 Task: Add a condition where "Hours since status category solved Is Twelve" in pending tickets.
Action: Mouse moved to (139, 481)
Screenshot: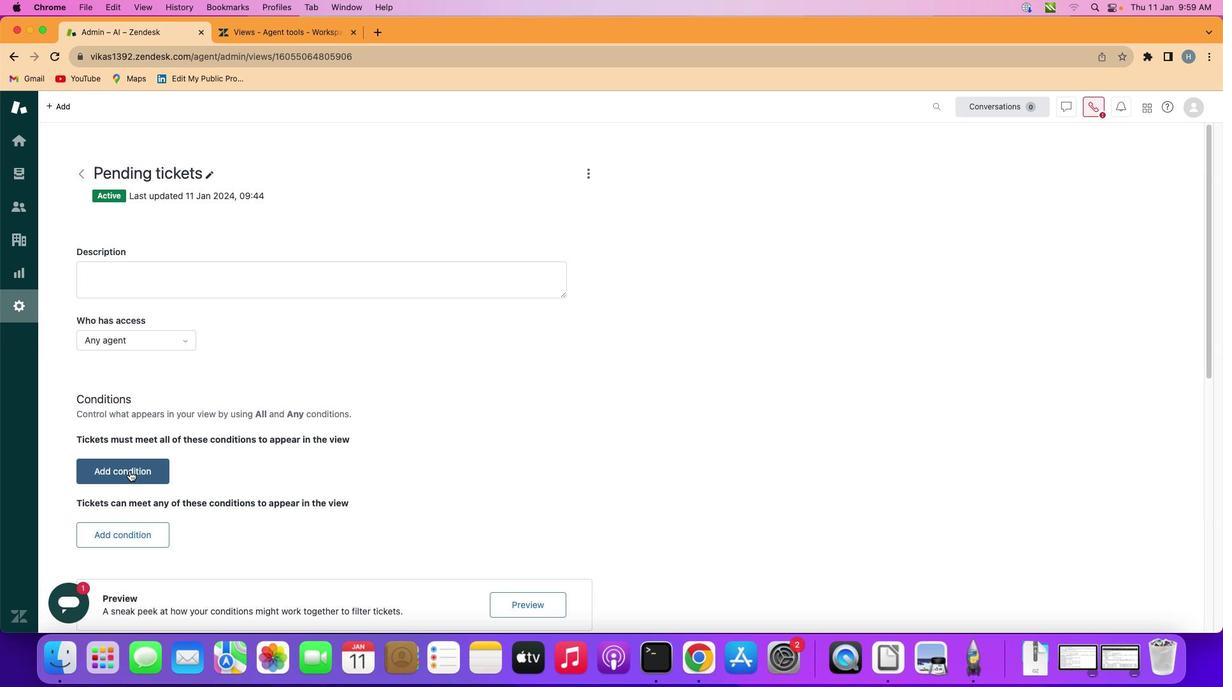 
Action: Mouse pressed left at (139, 481)
Screenshot: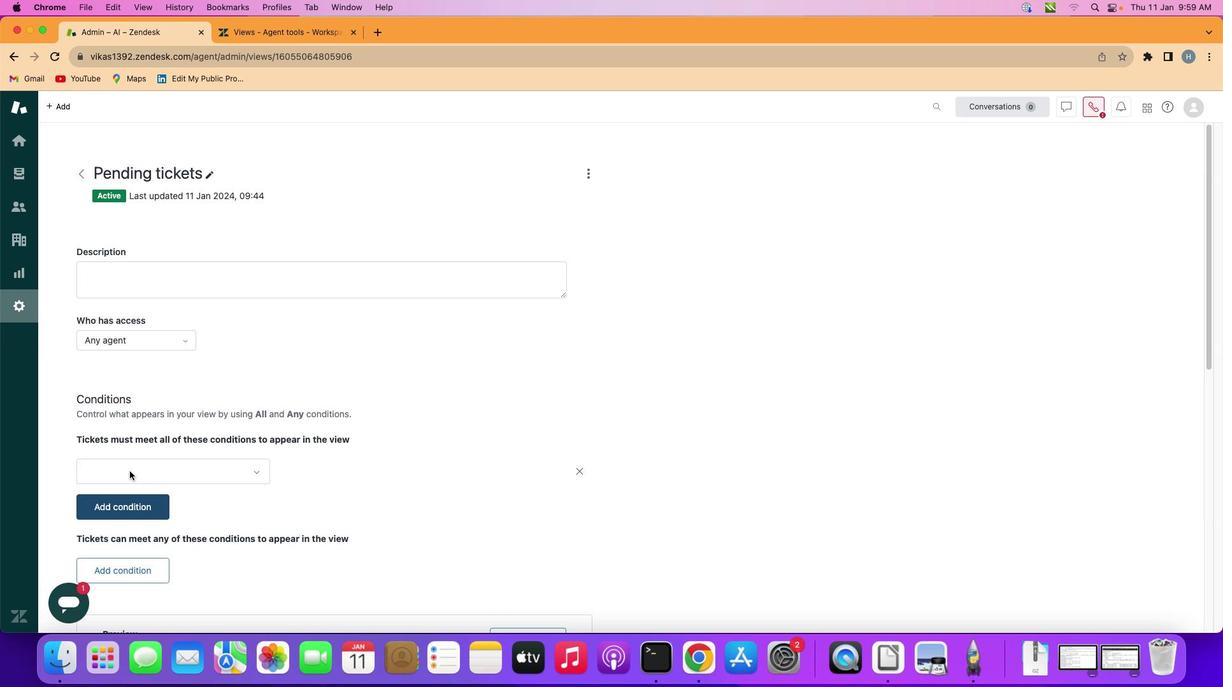 
Action: Mouse moved to (200, 480)
Screenshot: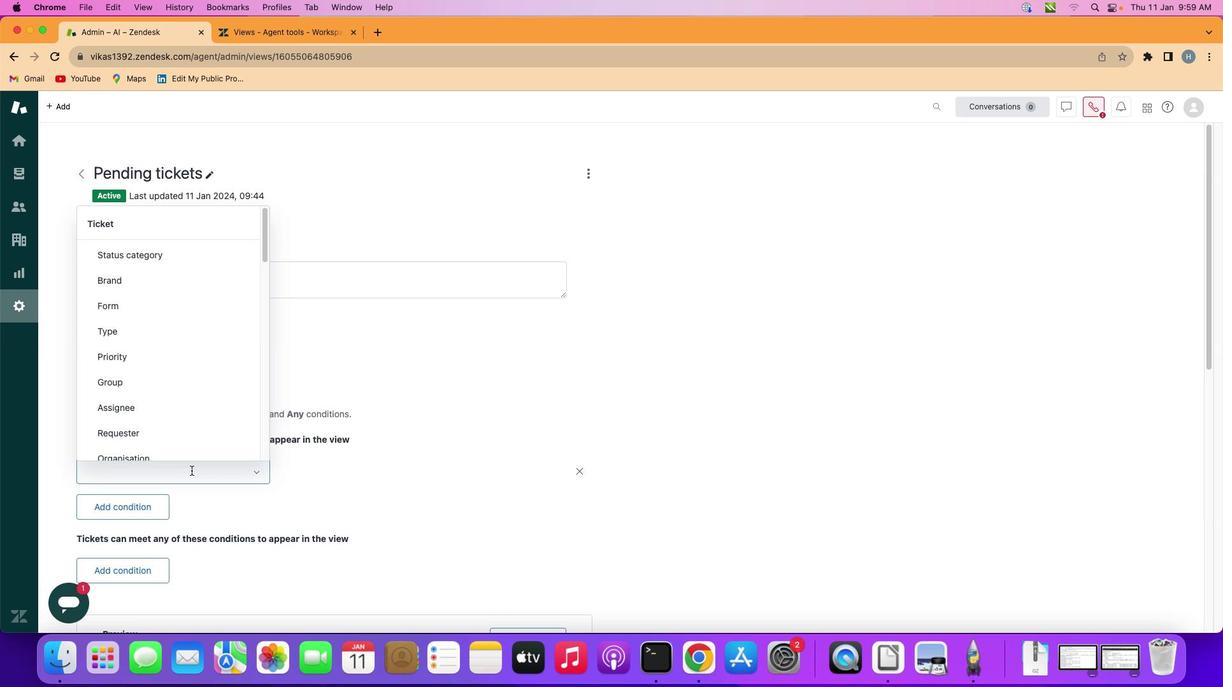 
Action: Mouse pressed left at (200, 480)
Screenshot: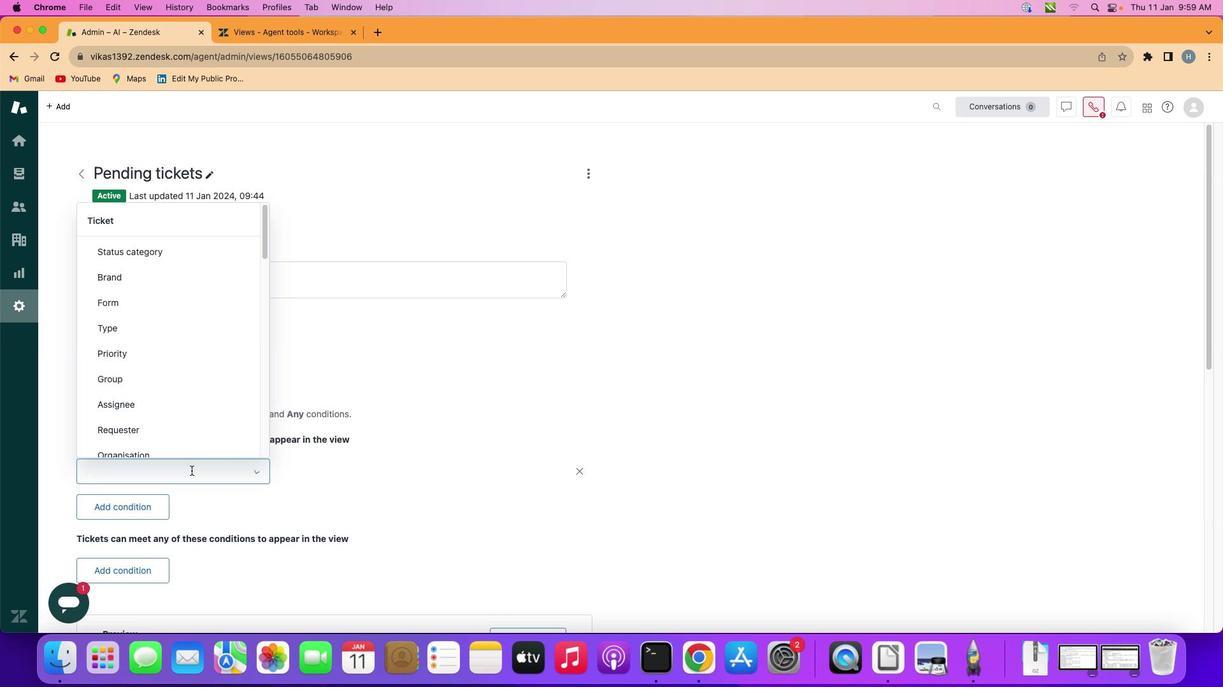 
Action: Mouse moved to (188, 384)
Screenshot: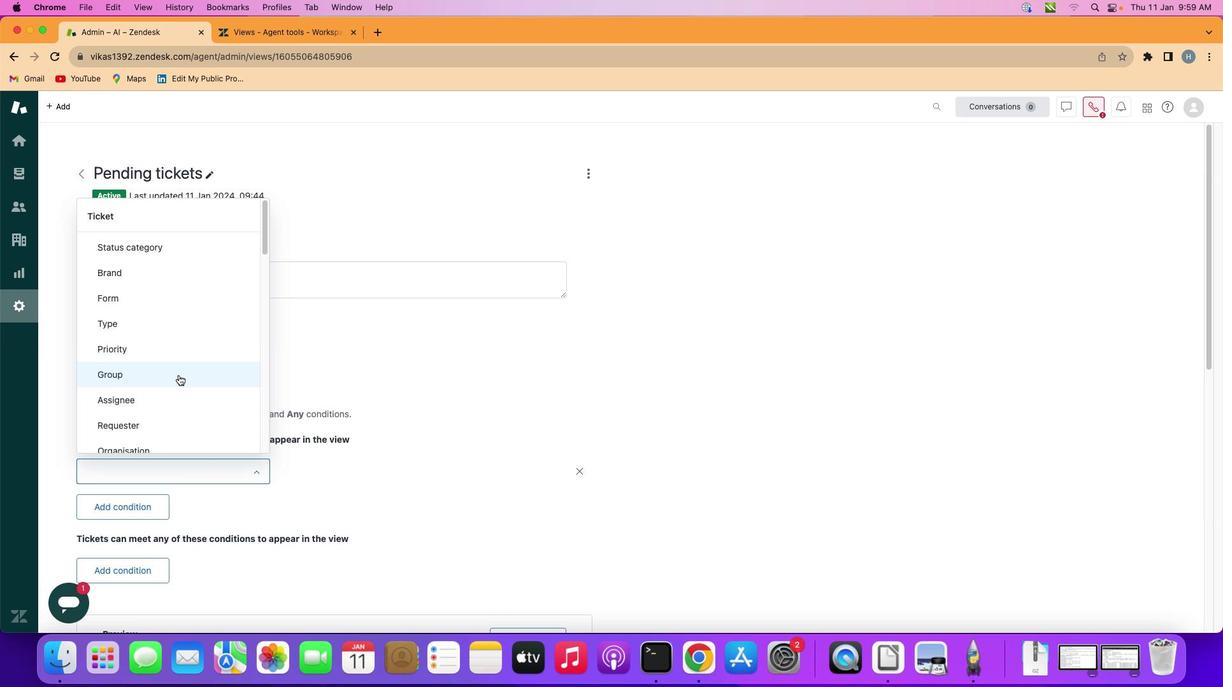 
Action: Mouse scrolled (188, 384) with delta (9, 8)
Screenshot: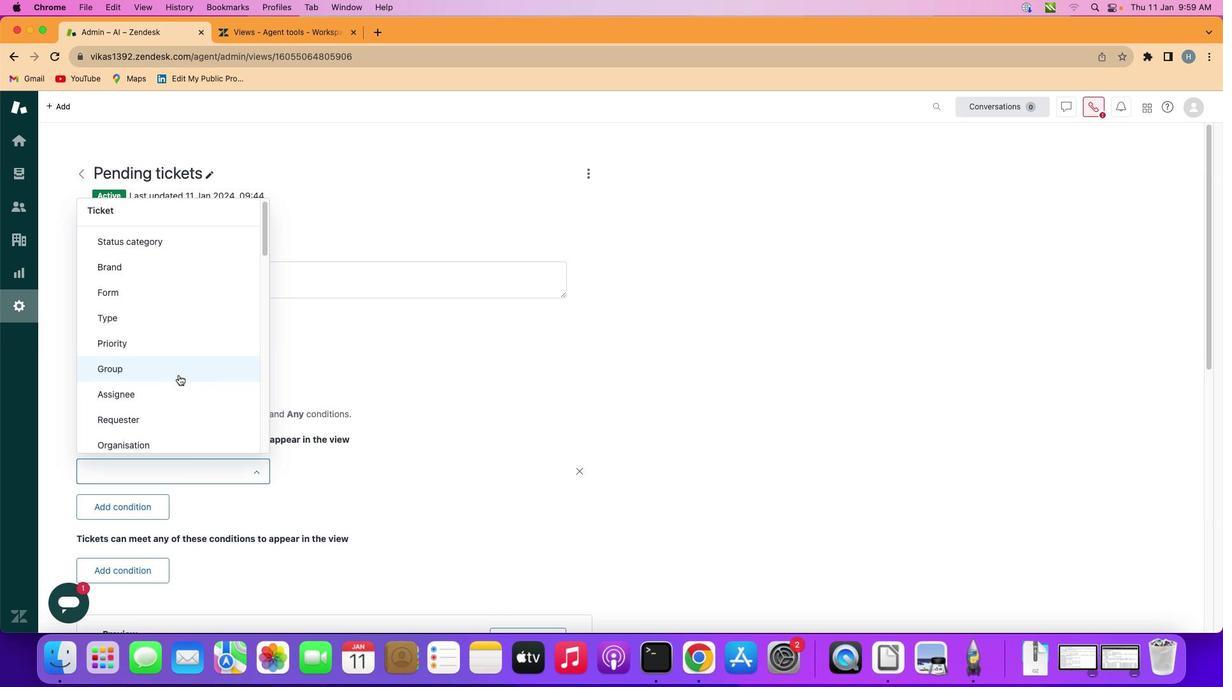 
Action: Mouse scrolled (188, 384) with delta (9, 8)
Screenshot: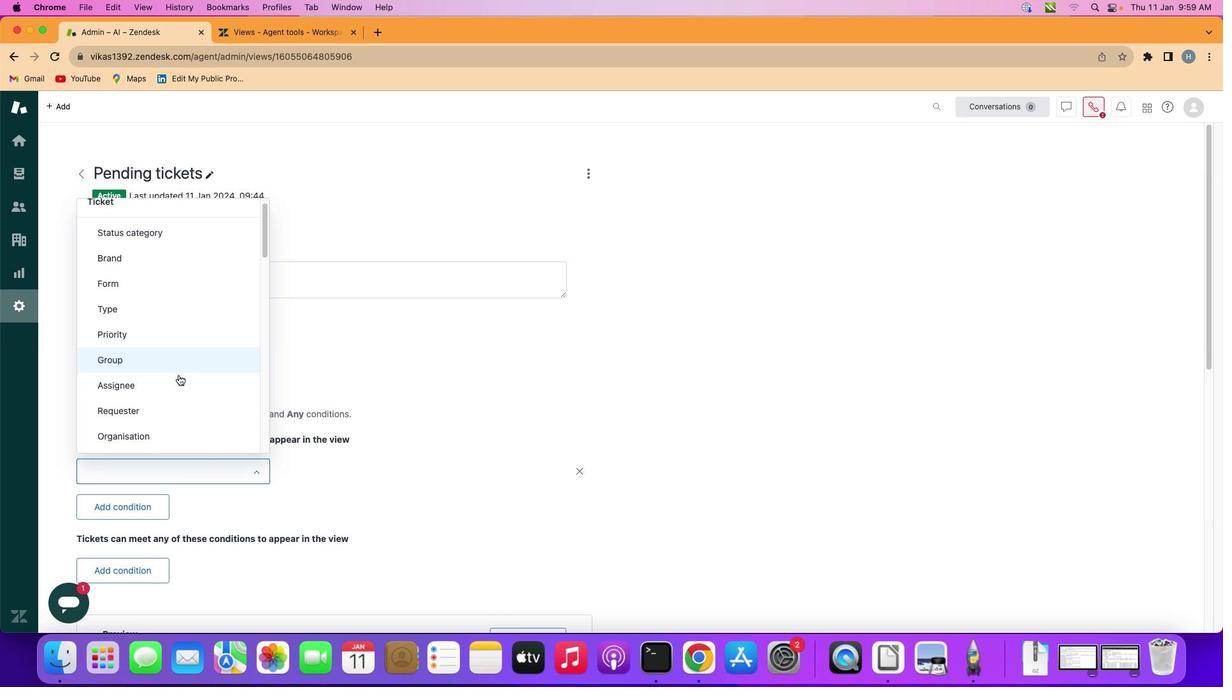 
Action: Mouse scrolled (188, 384) with delta (9, 8)
Screenshot: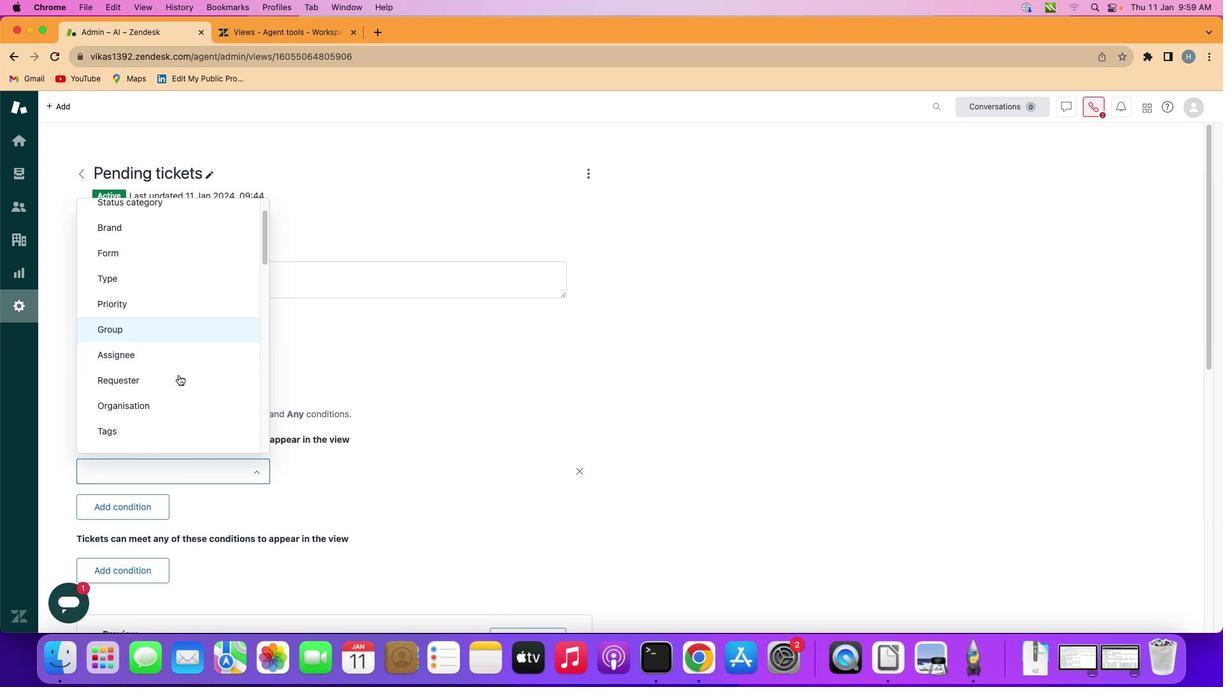 
Action: Mouse scrolled (188, 384) with delta (9, 8)
Screenshot: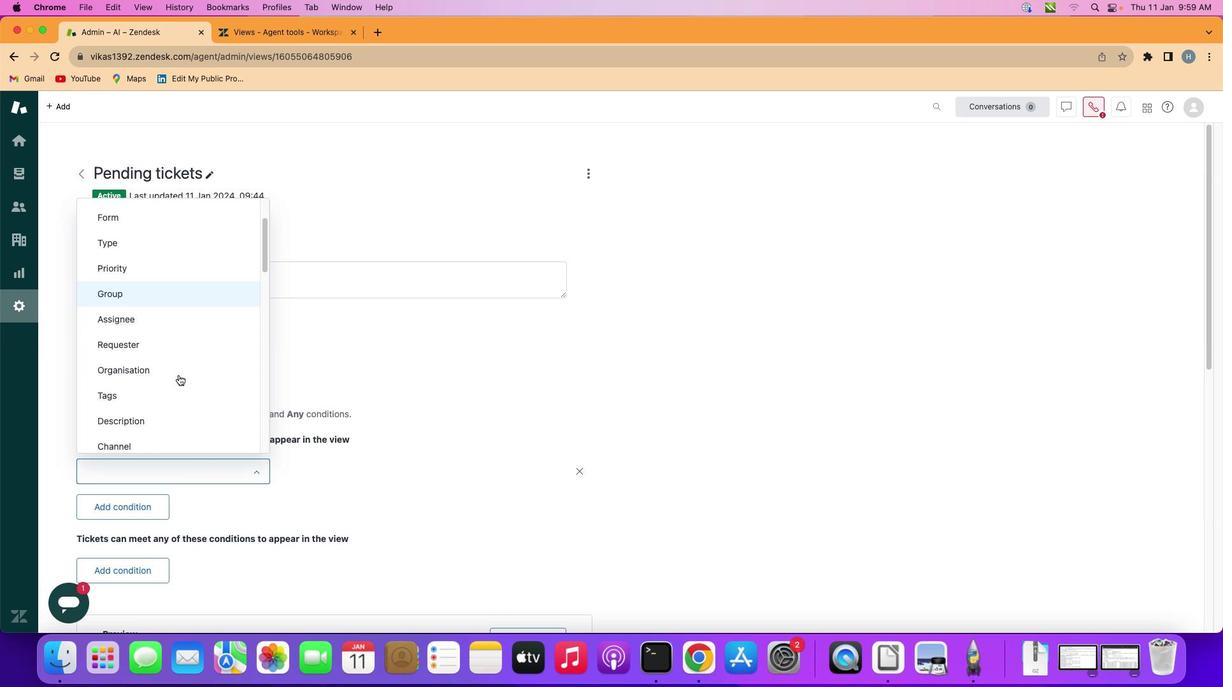 
Action: Mouse scrolled (188, 384) with delta (9, 8)
Screenshot: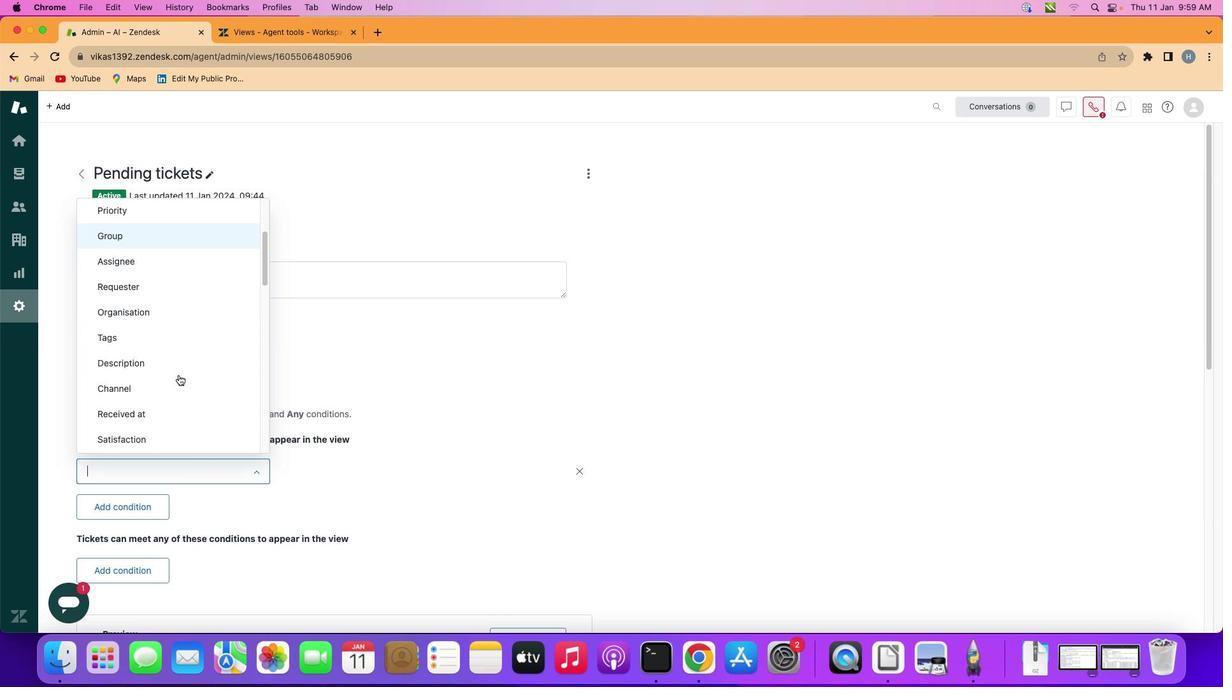 
Action: Mouse scrolled (188, 384) with delta (9, 8)
Screenshot: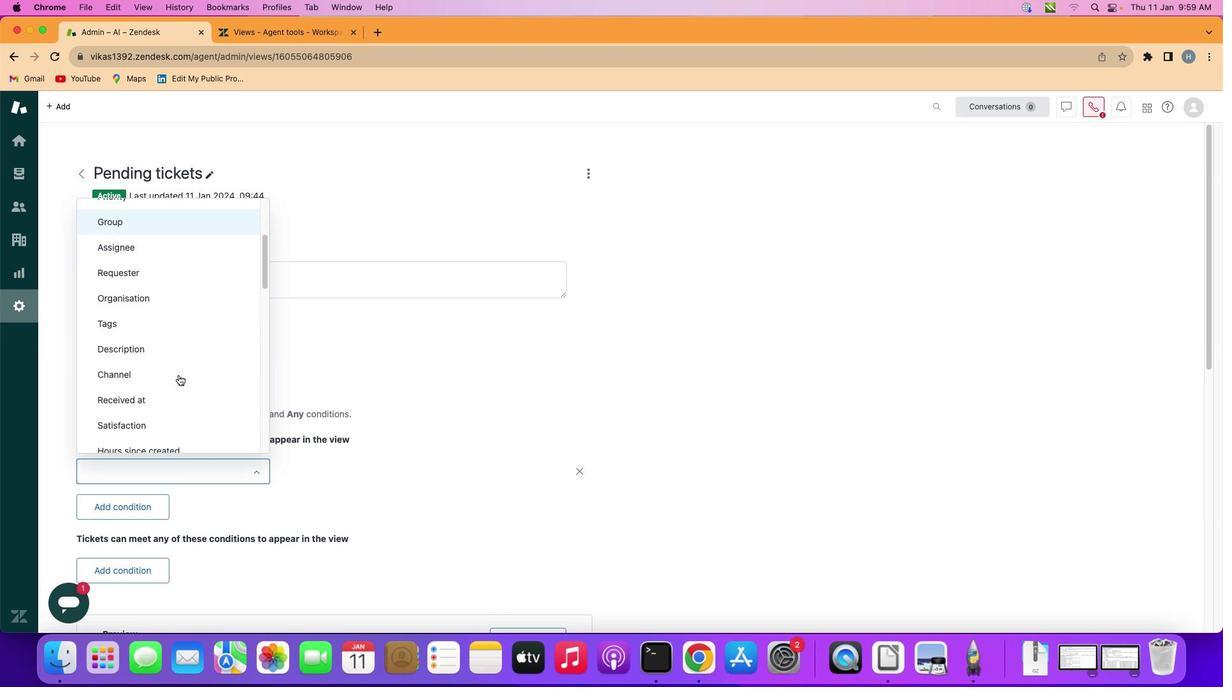 
Action: Mouse scrolled (188, 384) with delta (9, 8)
Screenshot: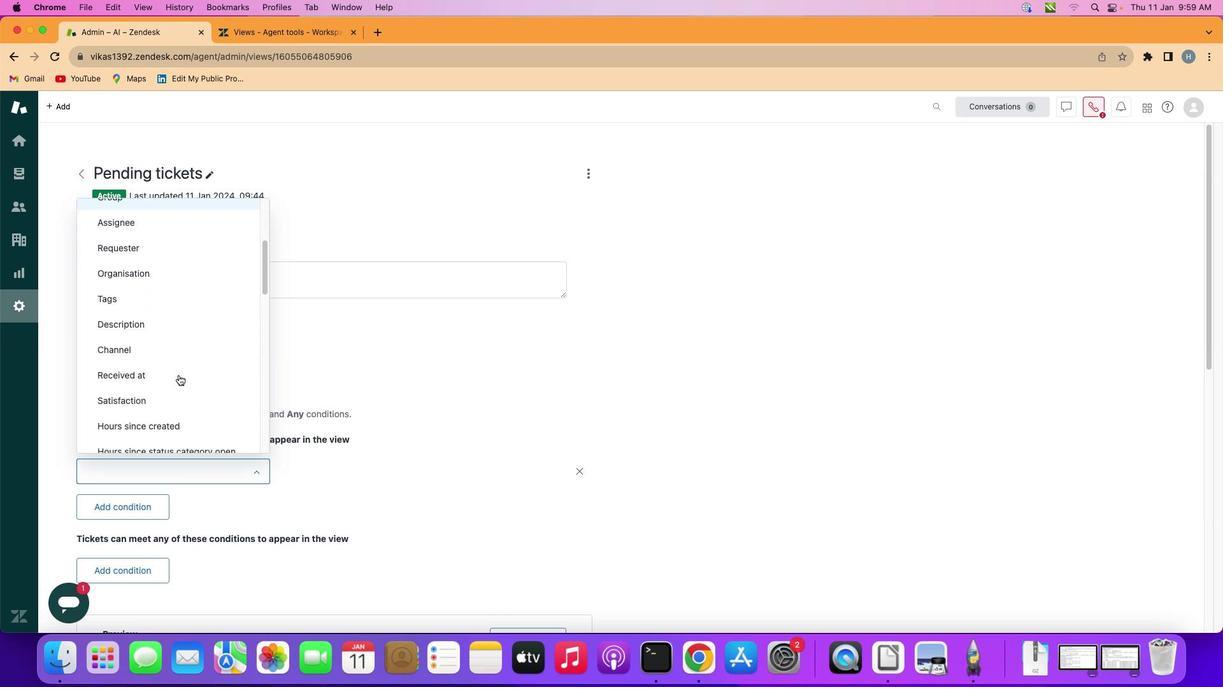 
Action: Mouse scrolled (188, 384) with delta (9, 8)
Screenshot: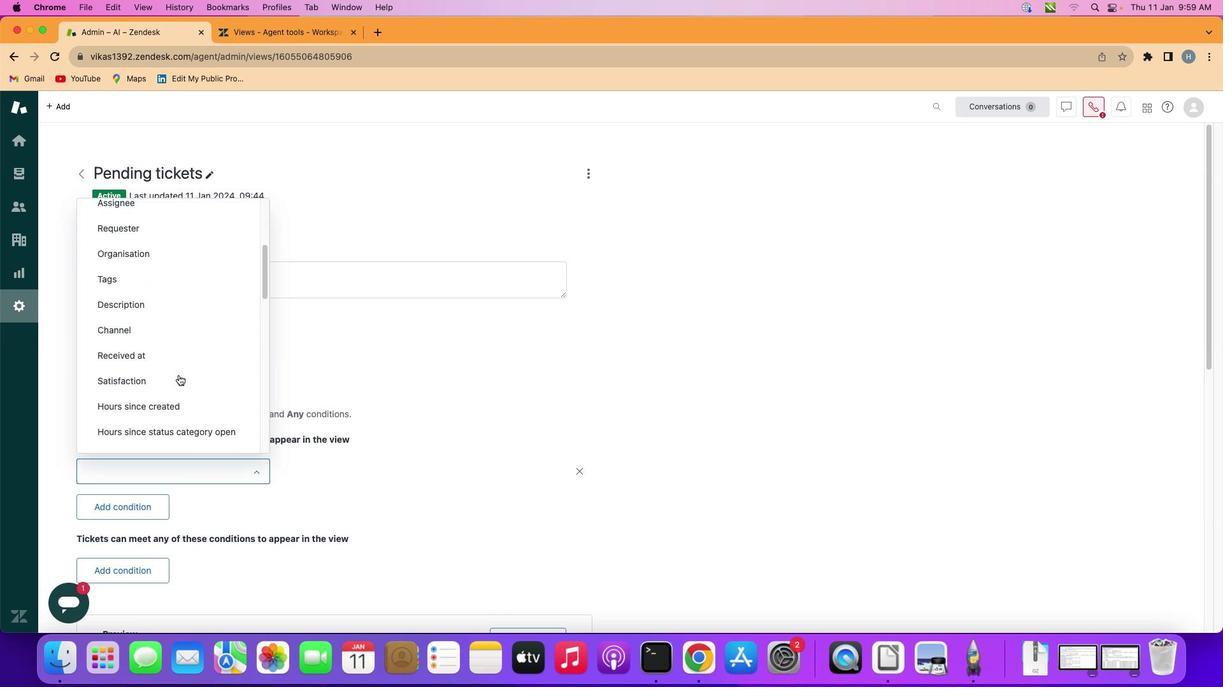 
Action: Mouse scrolled (188, 384) with delta (9, 8)
Screenshot: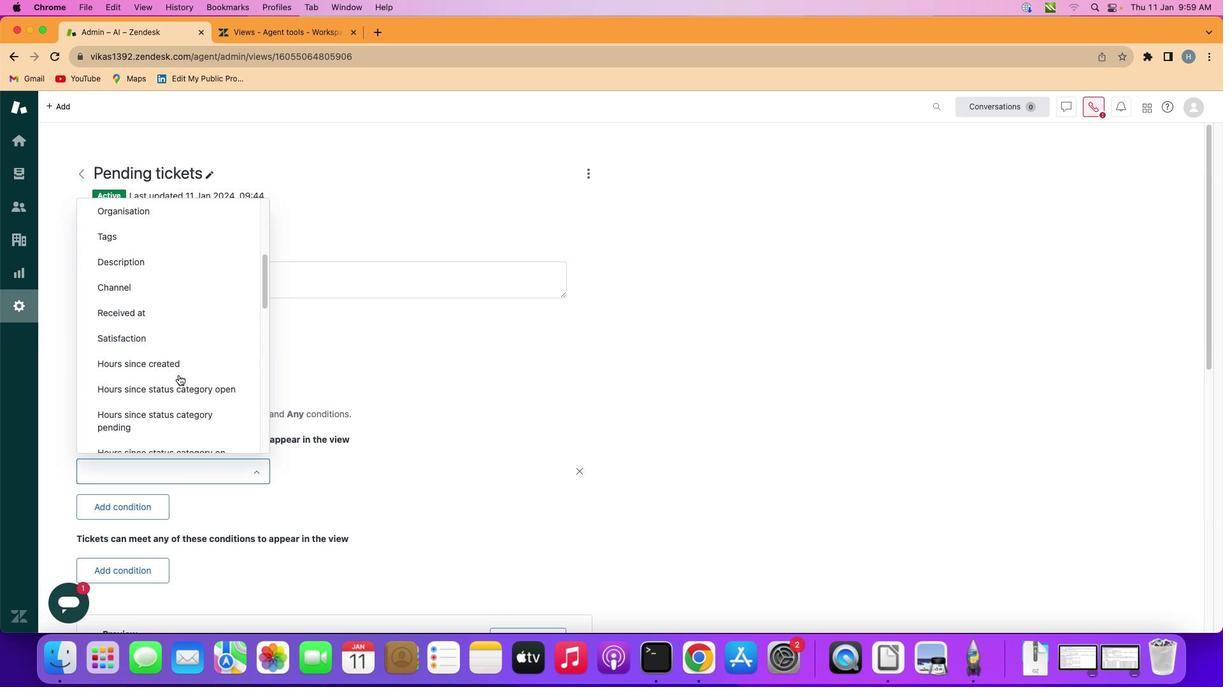 
Action: Mouse scrolled (188, 384) with delta (9, 8)
Screenshot: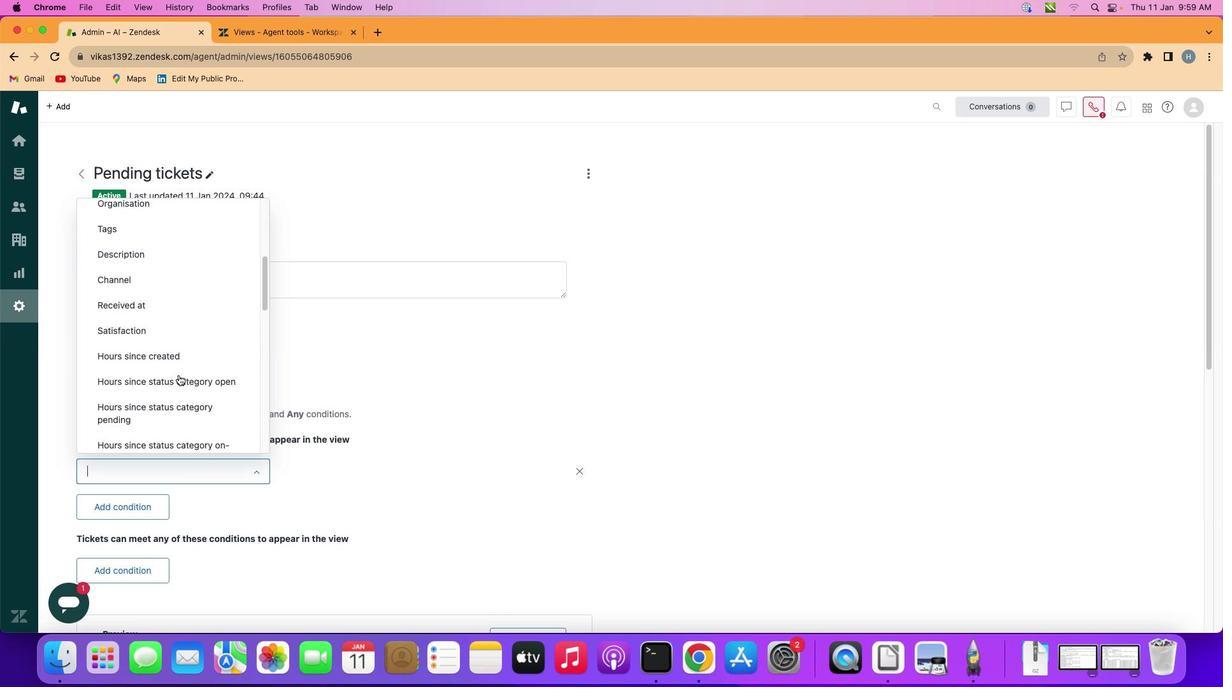 
Action: Mouse scrolled (188, 384) with delta (9, 8)
Screenshot: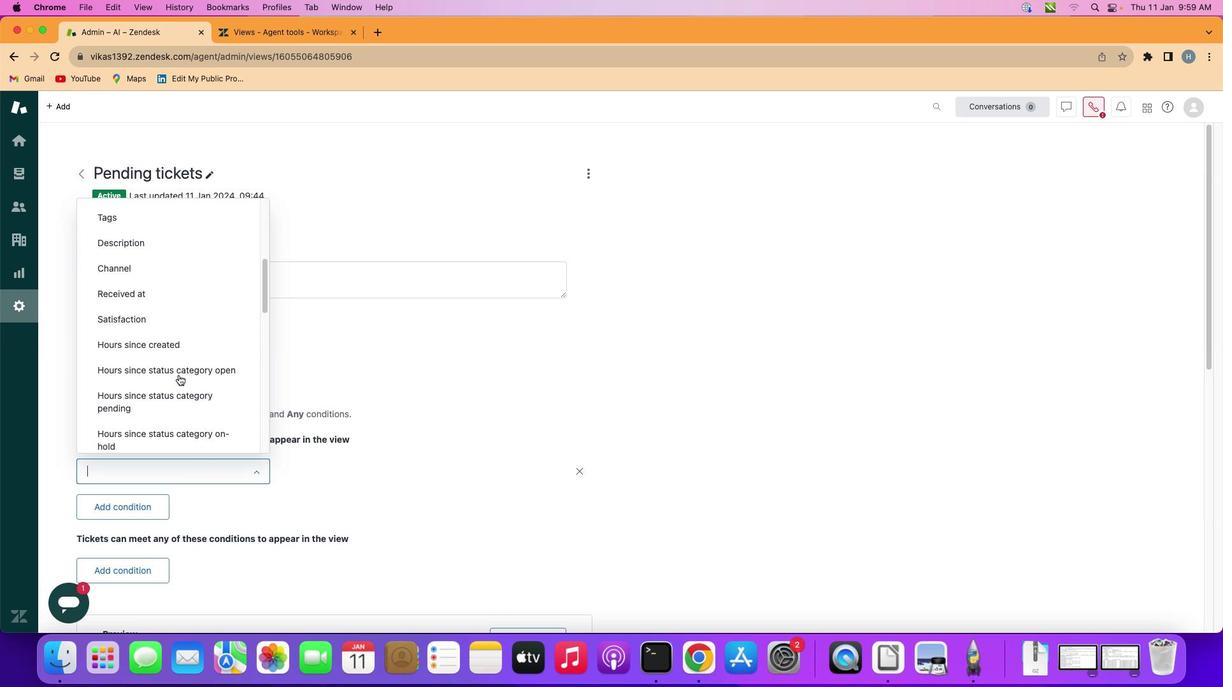 
Action: Mouse scrolled (188, 384) with delta (9, 8)
Screenshot: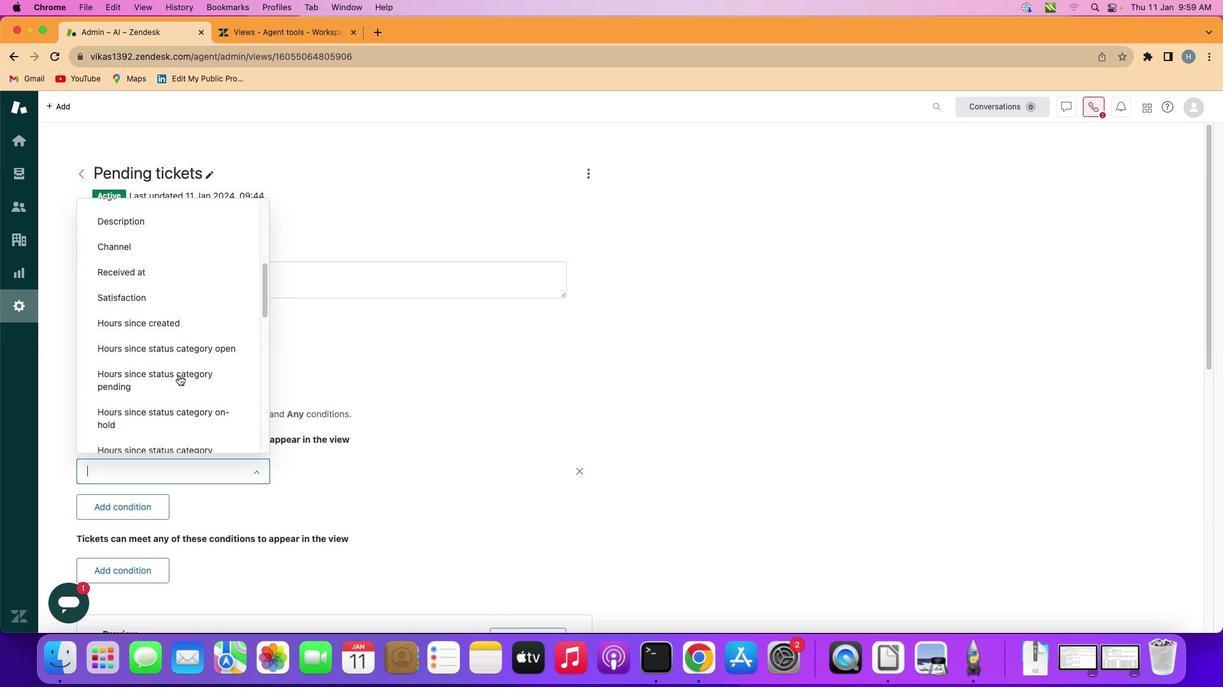 
Action: Mouse scrolled (188, 384) with delta (9, 8)
Screenshot: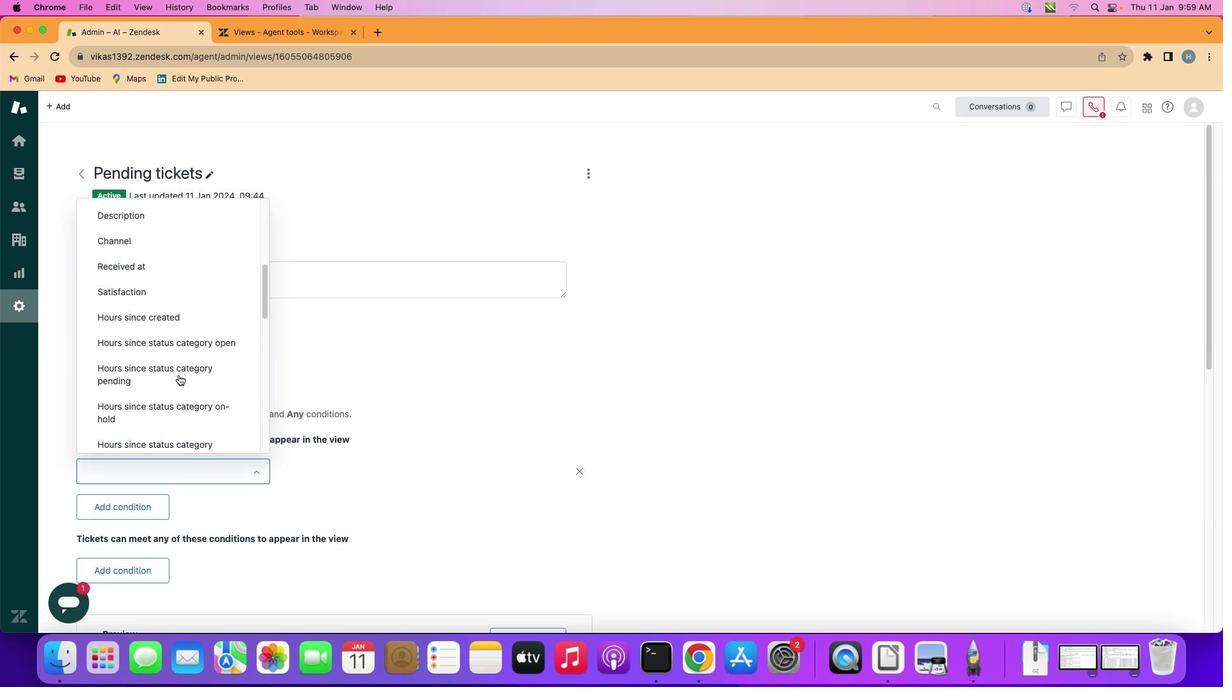 
Action: Mouse scrolled (188, 384) with delta (9, 8)
Screenshot: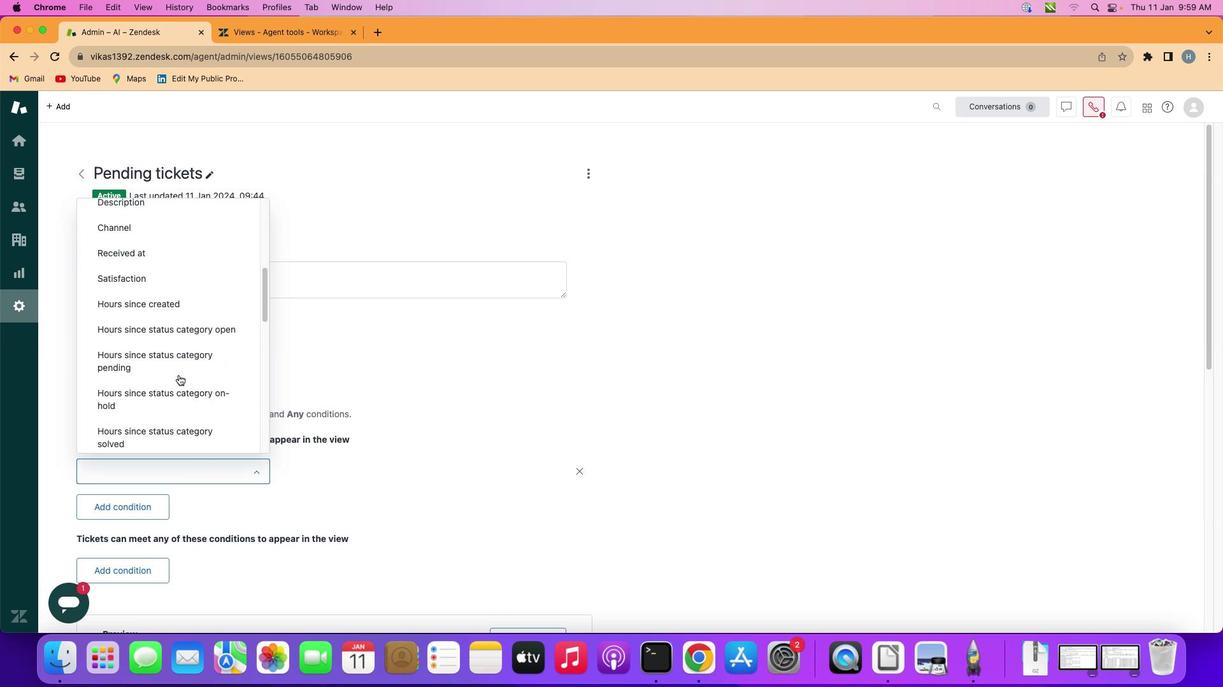 
Action: Mouse scrolled (188, 384) with delta (9, 8)
Screenshot: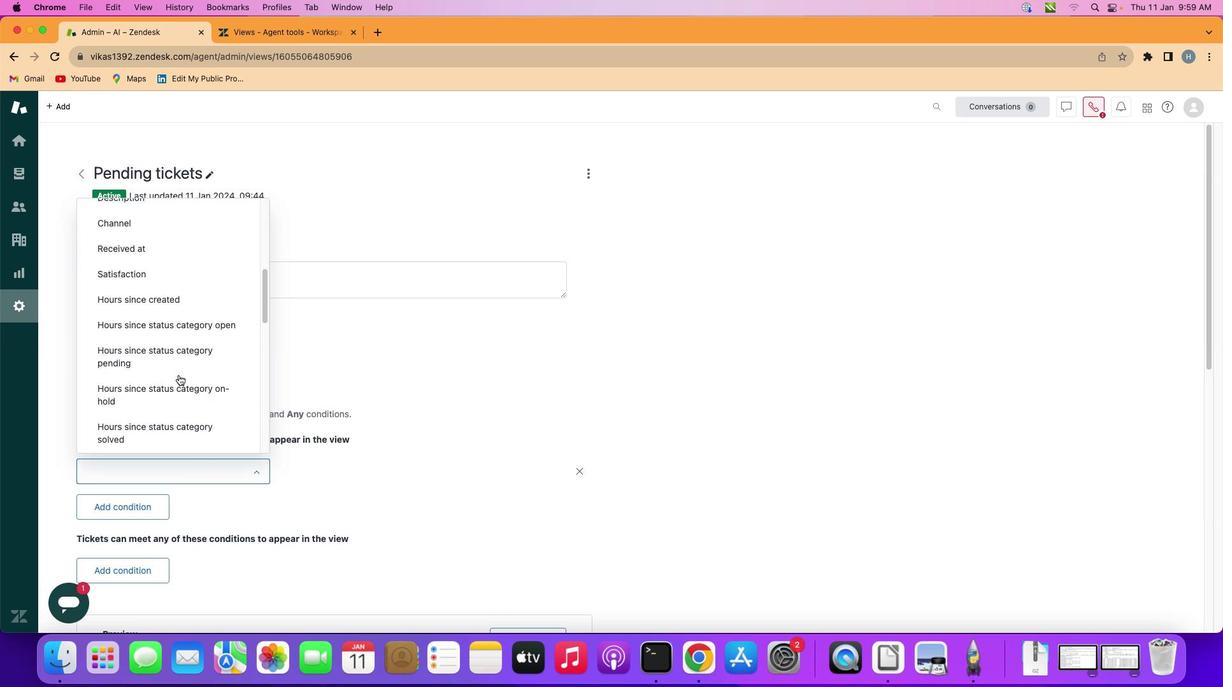 
Action: Mouse scrolled (188, 384) with delta (9, 8)
Screenshot: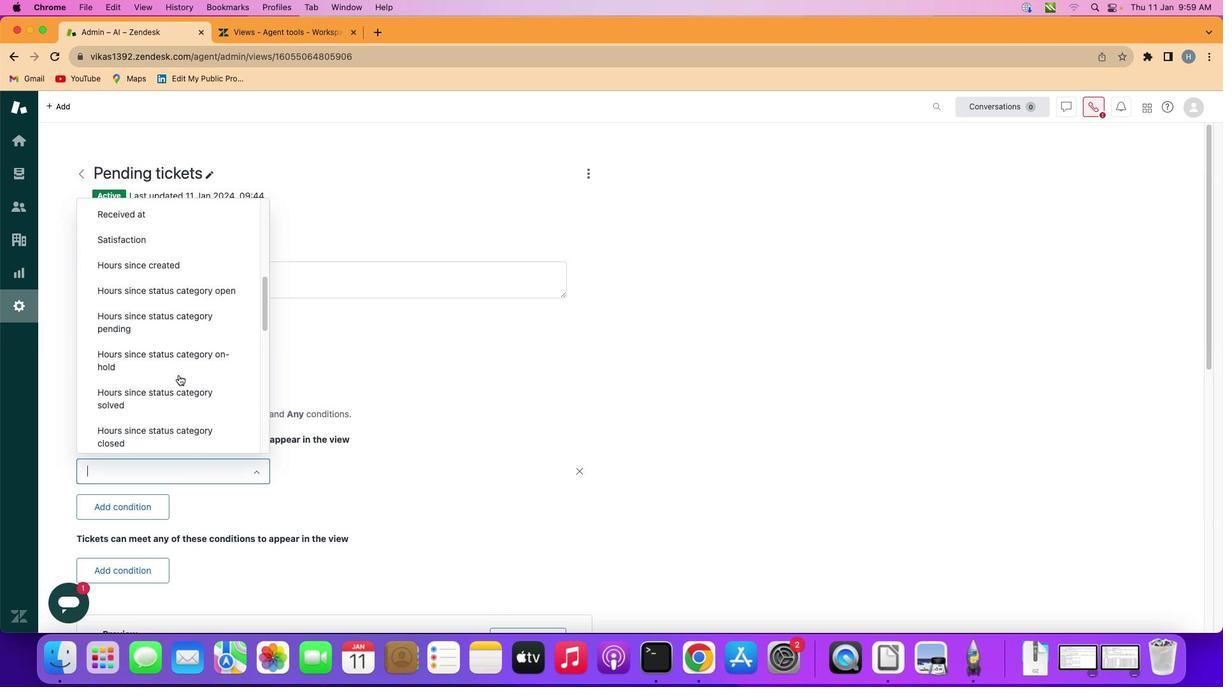 
Action: Mouse moved to (186, 393)
Screenshot: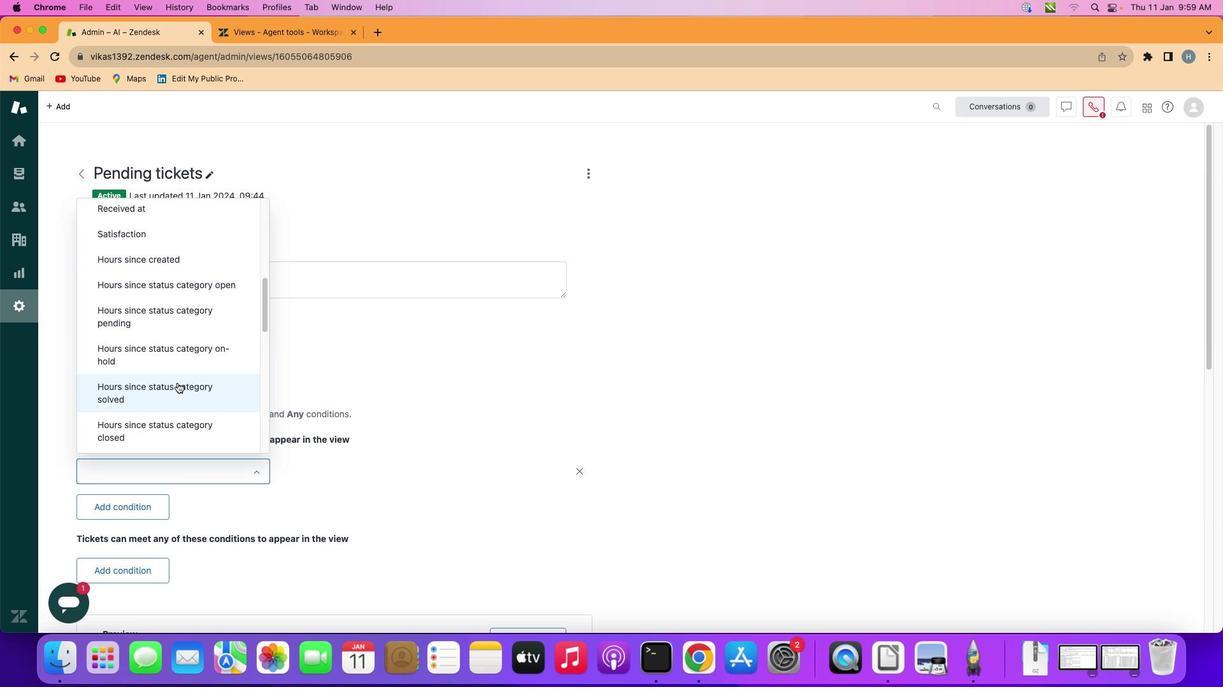 
Action: Mouse pressed left at (186, 393)
Screenshot: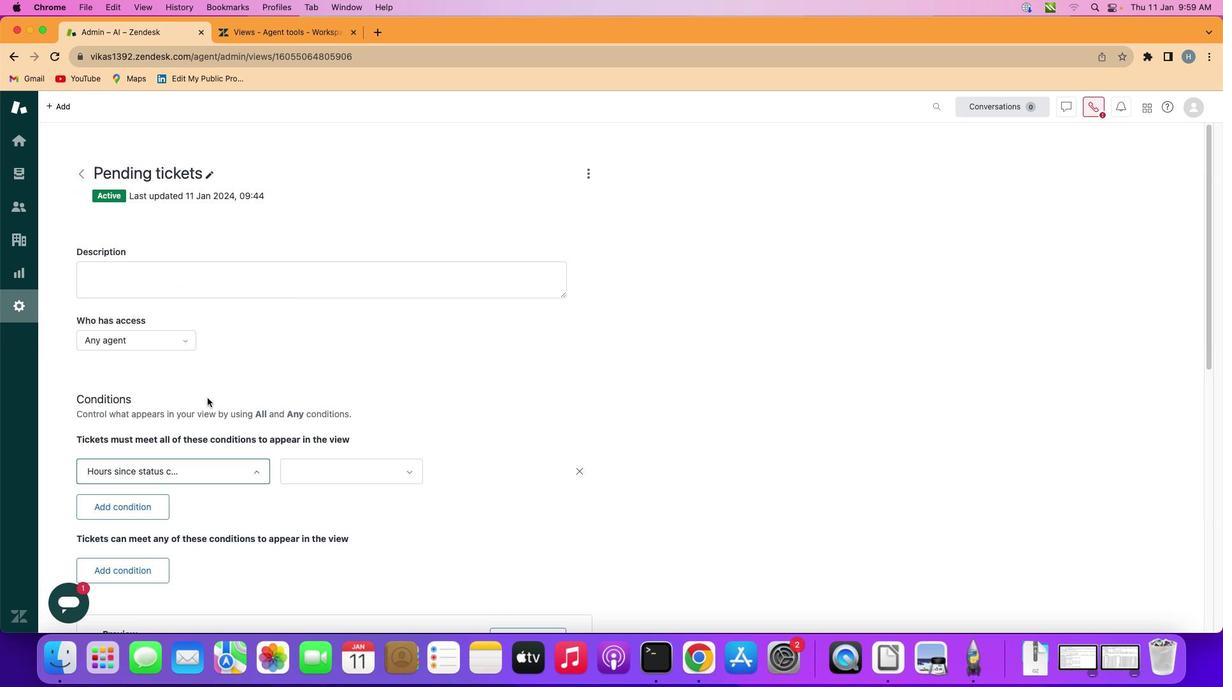
Action: Mouse moved to (390, 482)
Screenshot: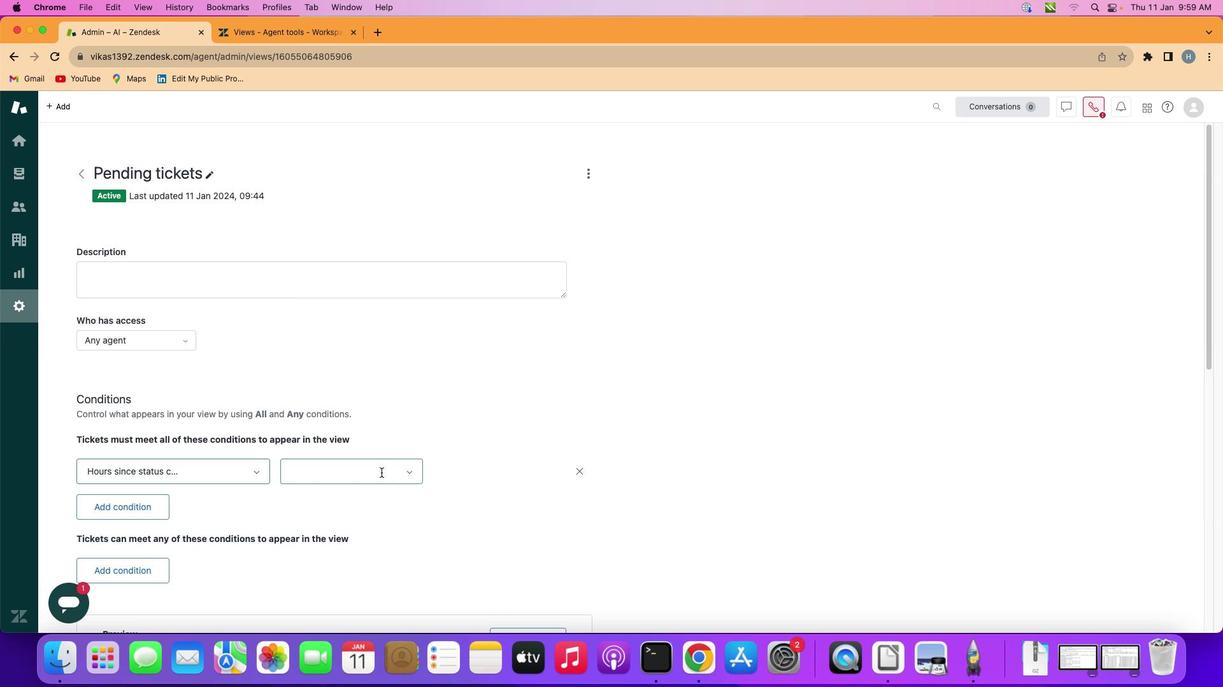 
Action: Mouse pressed left at (390, 482)
Screenshot: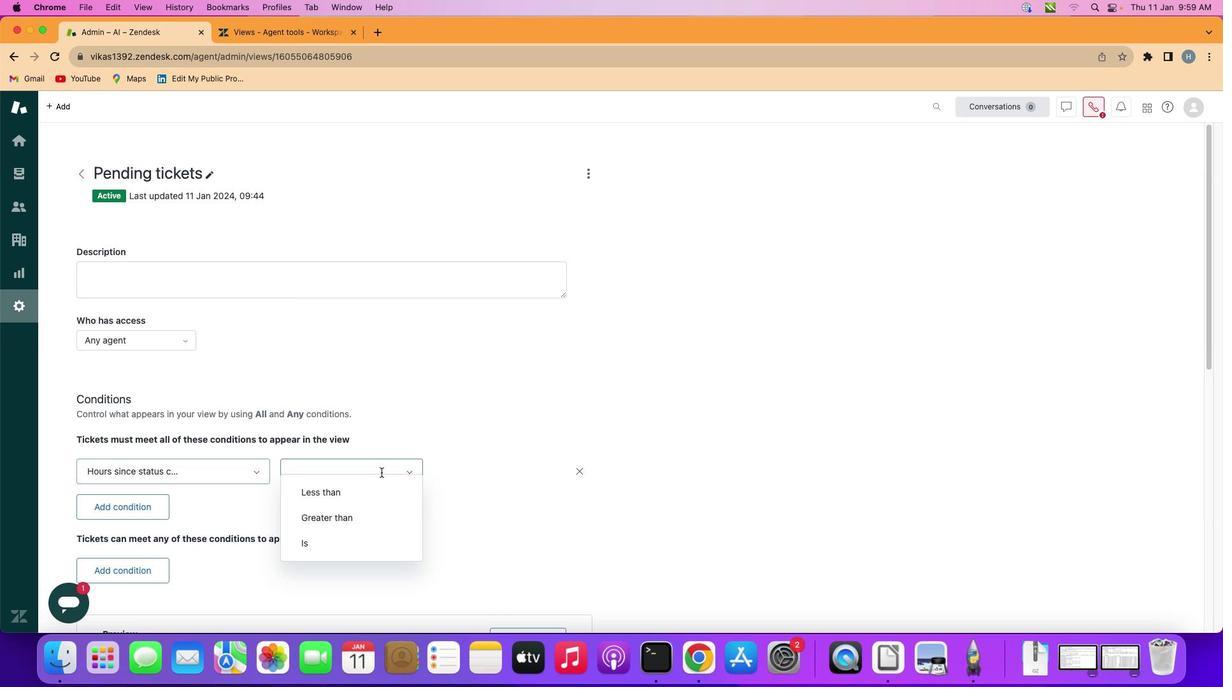 
Action: Mouse moved to (363, 563)
Screenshot: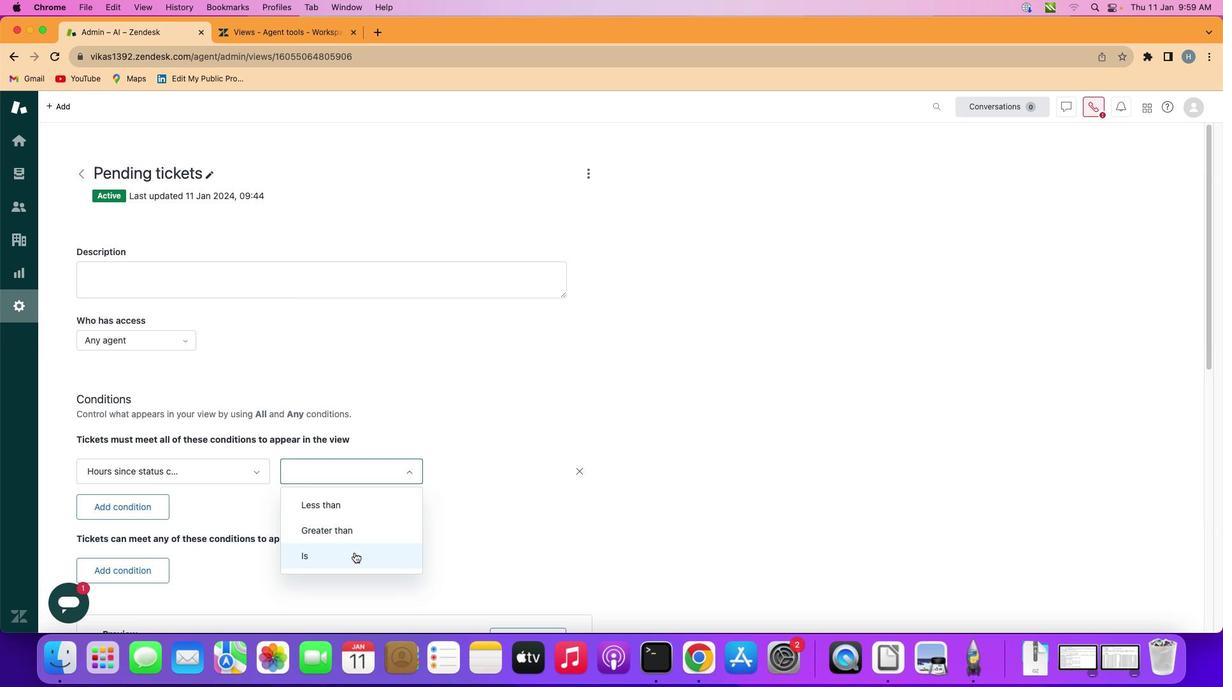 
Action: Mouse pressed left at (363, 563)
Screenshot: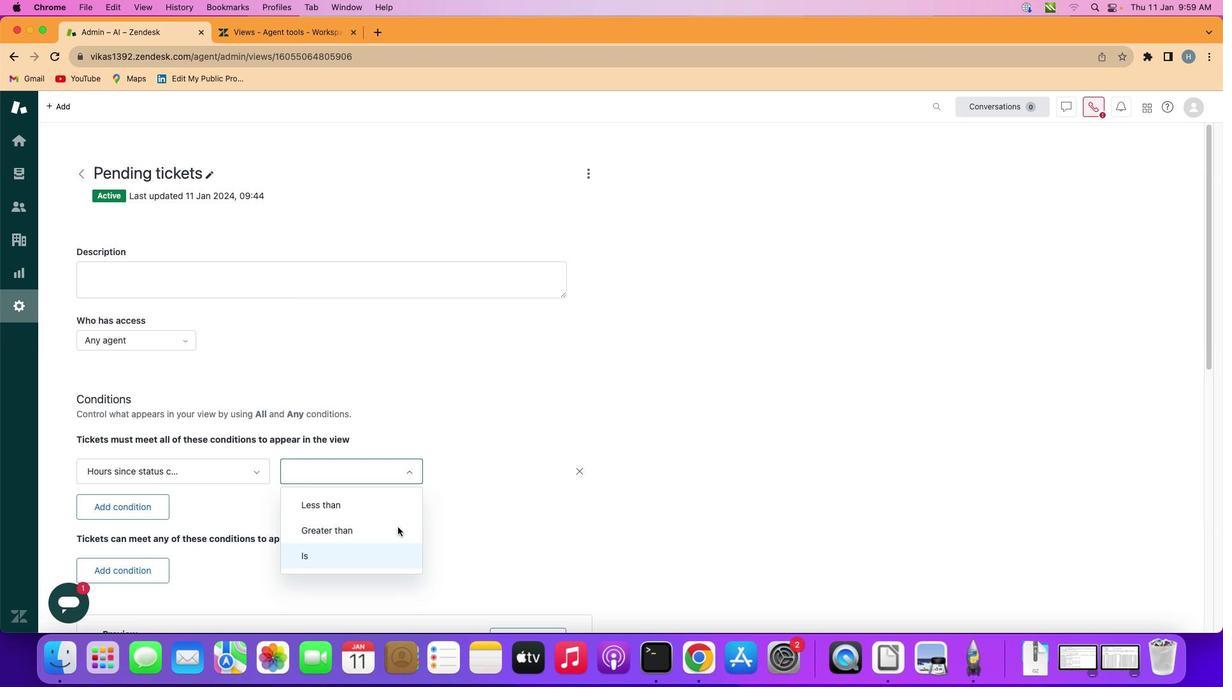 
Action: Mouse moved to (509, 481)
Screenshot: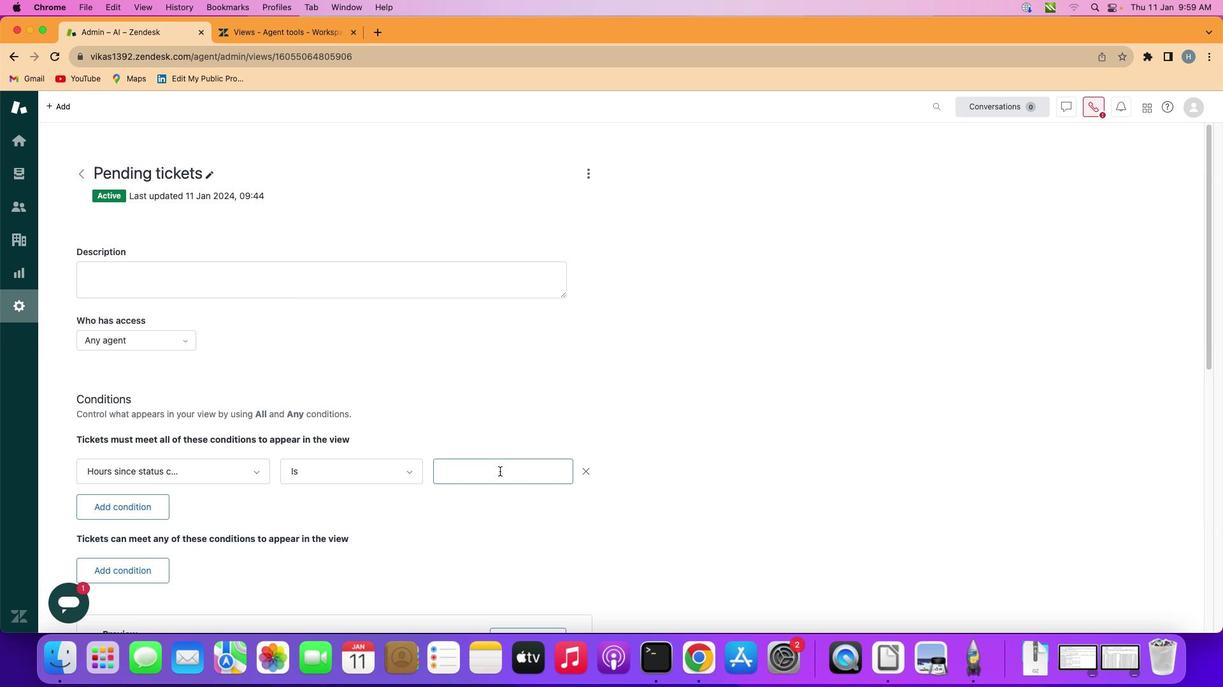 
Action: Mouse pressed left at (509, 481)
Screenshot: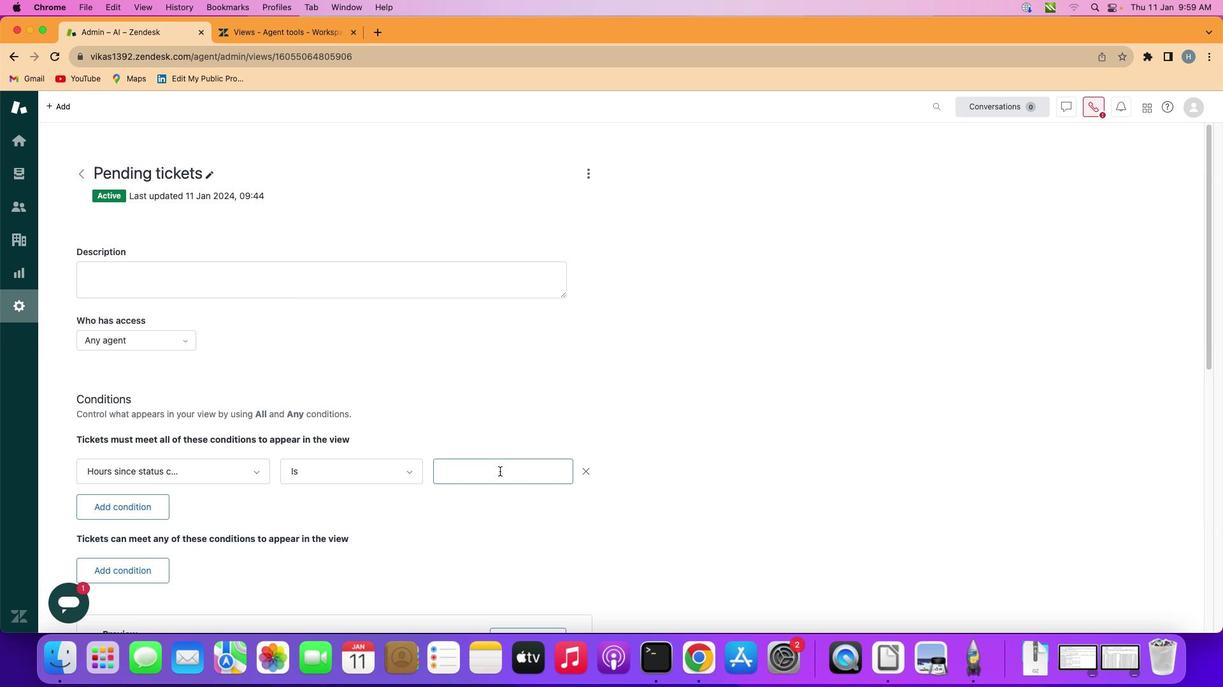 
Action: Key pressed Key.shift'T''w''e''l''v''e'
Screenshot: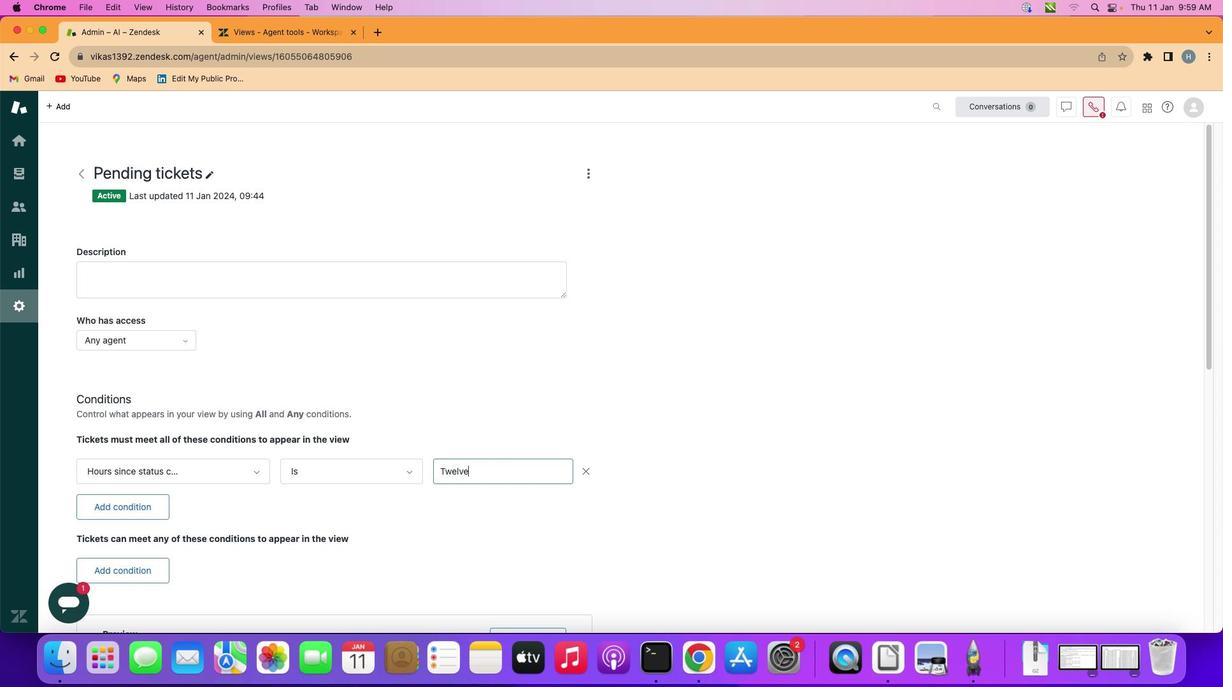 
Action: Mouse moved to (519, 514)
Screenshot: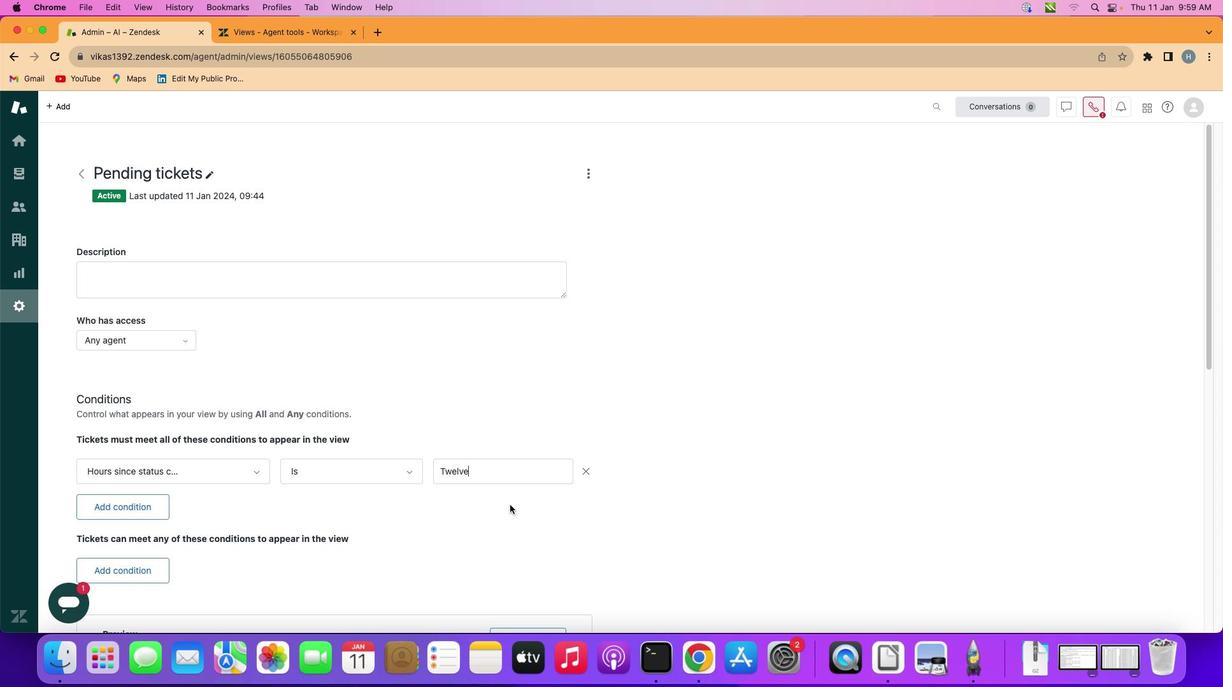 
